 Task: Create a task  Develop a new online tool for website optimization , assign it to team member softage.3@softage.net in the project AtlasTech and update the status of the task to  Off Track , set the priority of the task to Medium
Action: Mouse moved to (104, 264)
Screenshot: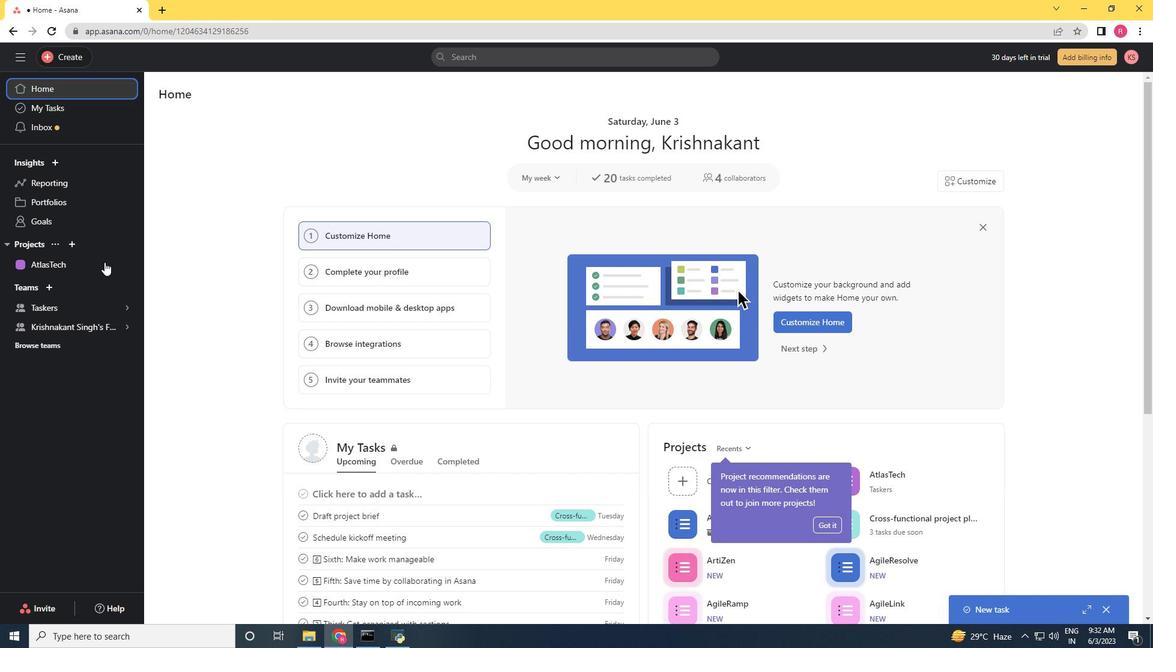 
Action: Mouse pressed left at (104, 264)
Screenshot: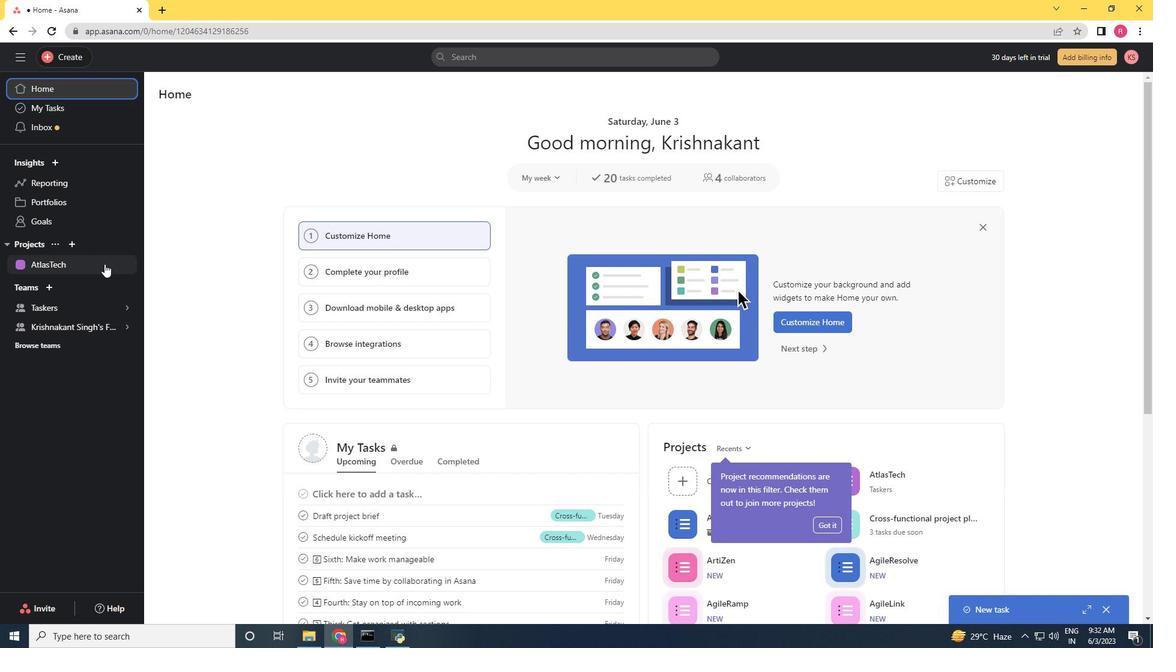 
Action: Mouse moved to (416, 317)
Screenshot: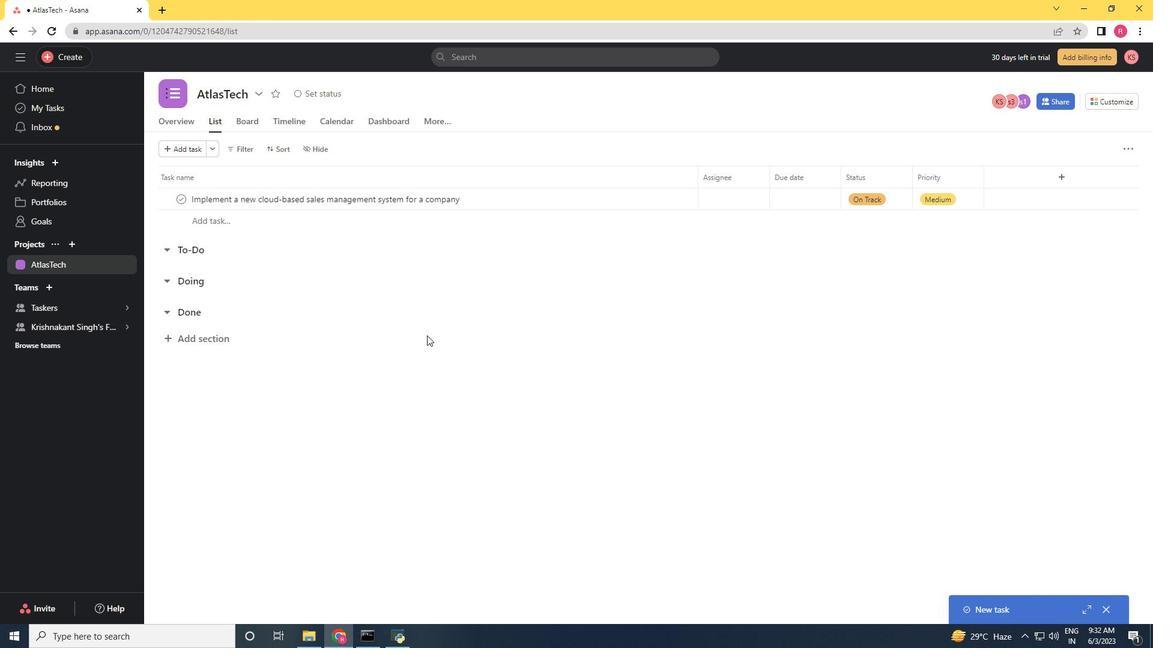
Action: Mouse scrolled (416, 317) with delta (0, 0)
Screenshot: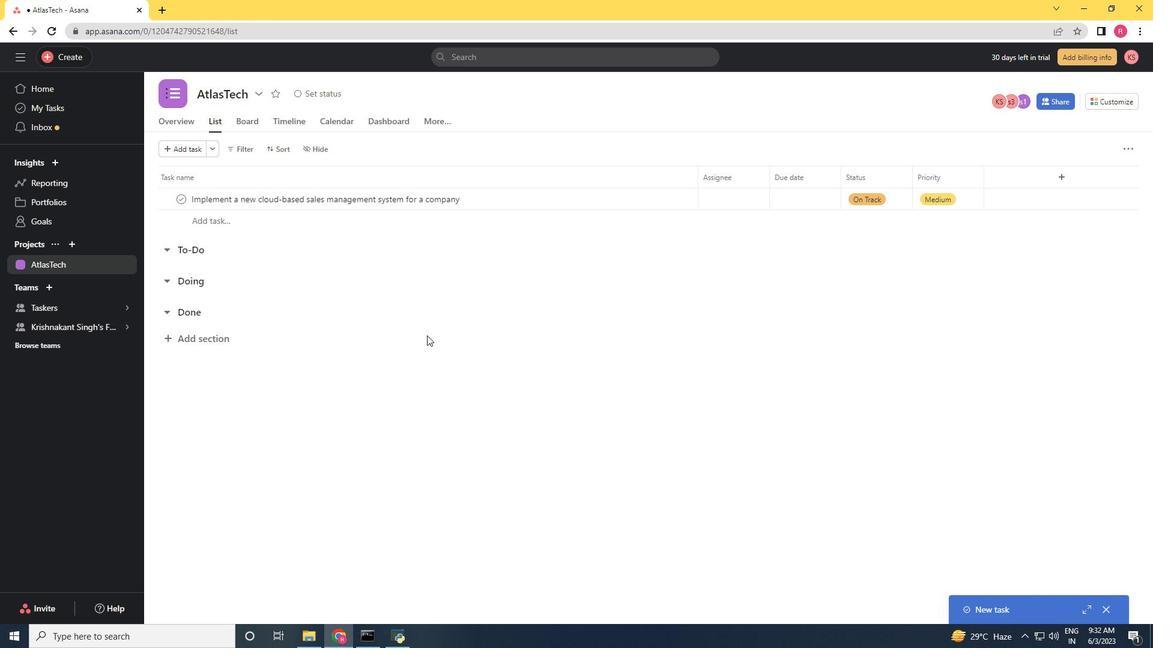 
Action: Mouse moved to (68, 58)
Screenshot: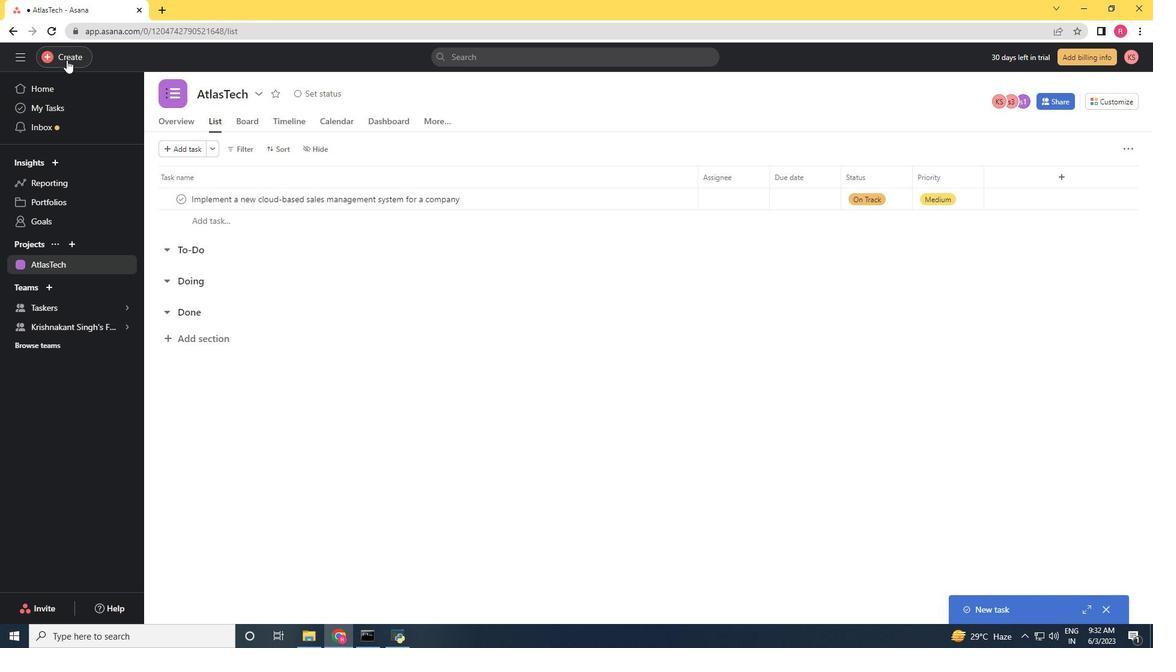 
Action: Mouse pressed left at (68, 58)
Screenshot: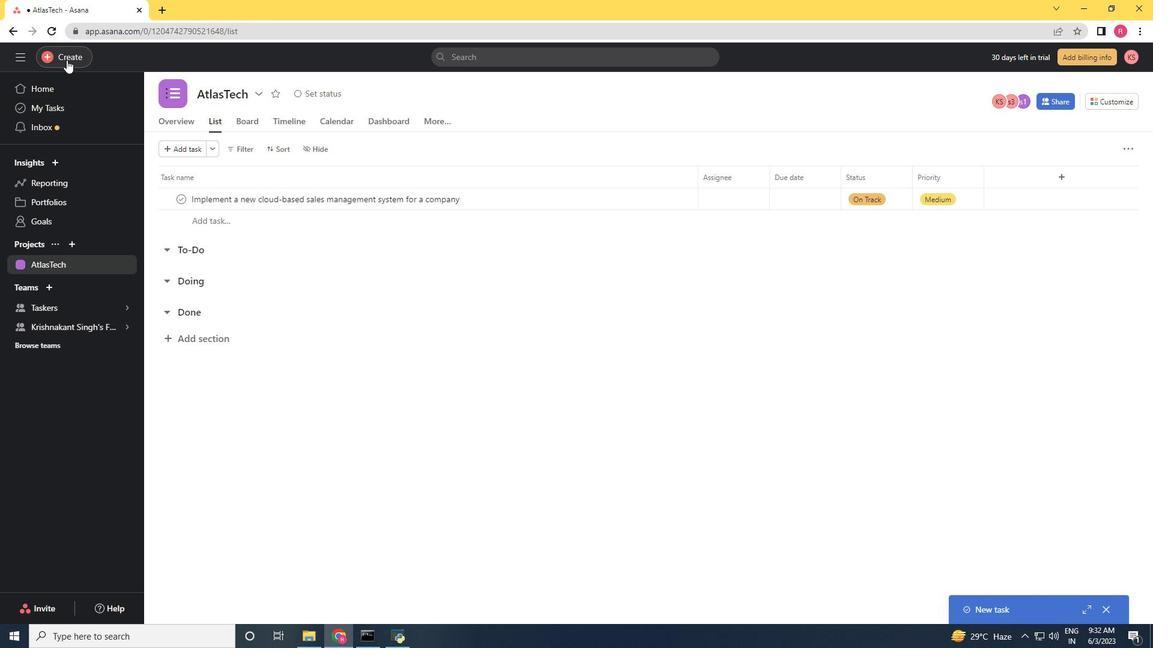 
Action: Mouse moved to (166, 58)
Screenshot: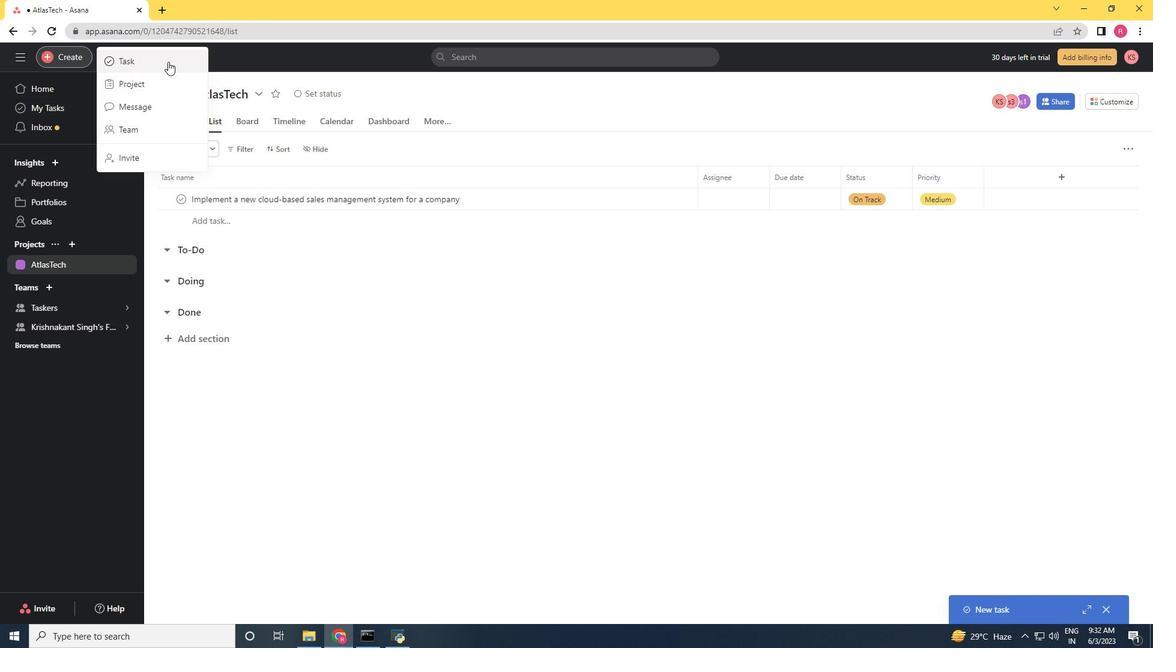 
Action: Mouse pressed left at (166, 58)
Screenshot: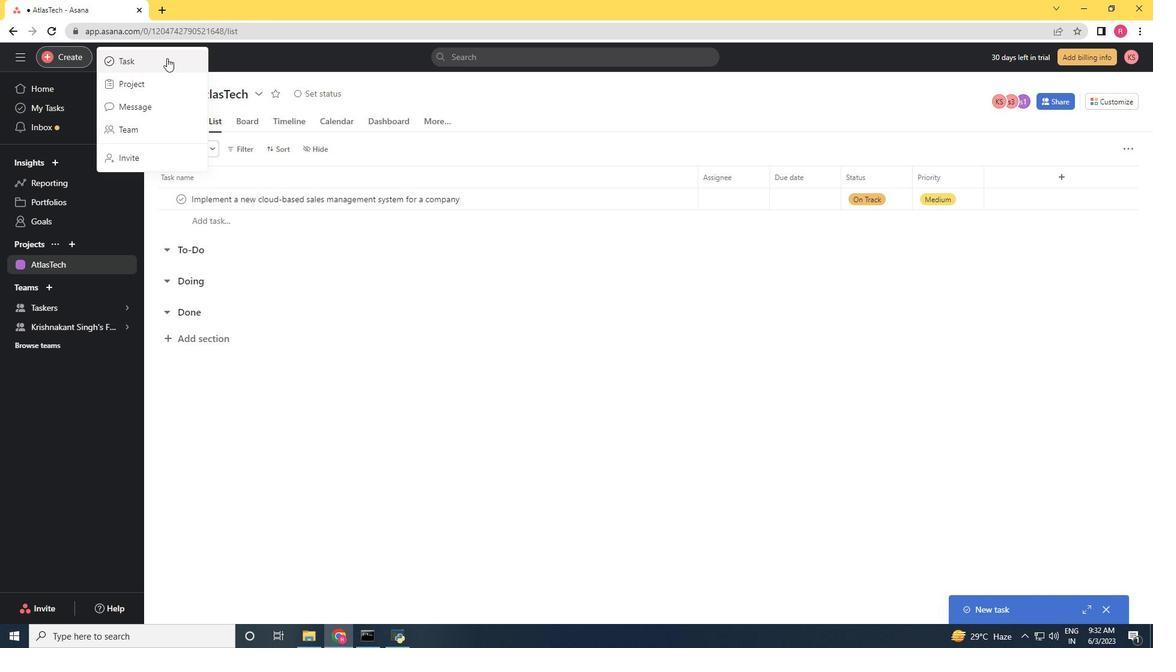 
Action: Key pressed <Key.shift>Develop<Key.space>a<Key.space>new<Key.space>online<Key.space>tf<Key.backspace>oo<Key.space><Key.backspace>l<Key.space>for<Key.space>website<Key.space>optimization<Key.space>
Screenshot: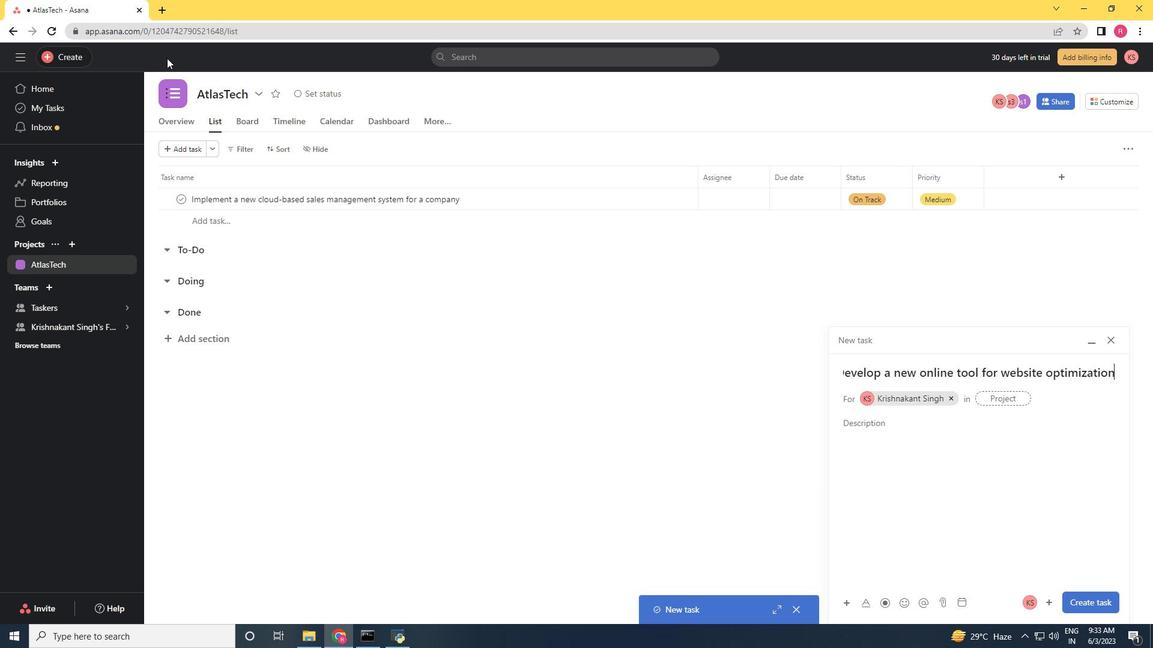 
Action: Mouse moved to (951, 399)
Screenshot: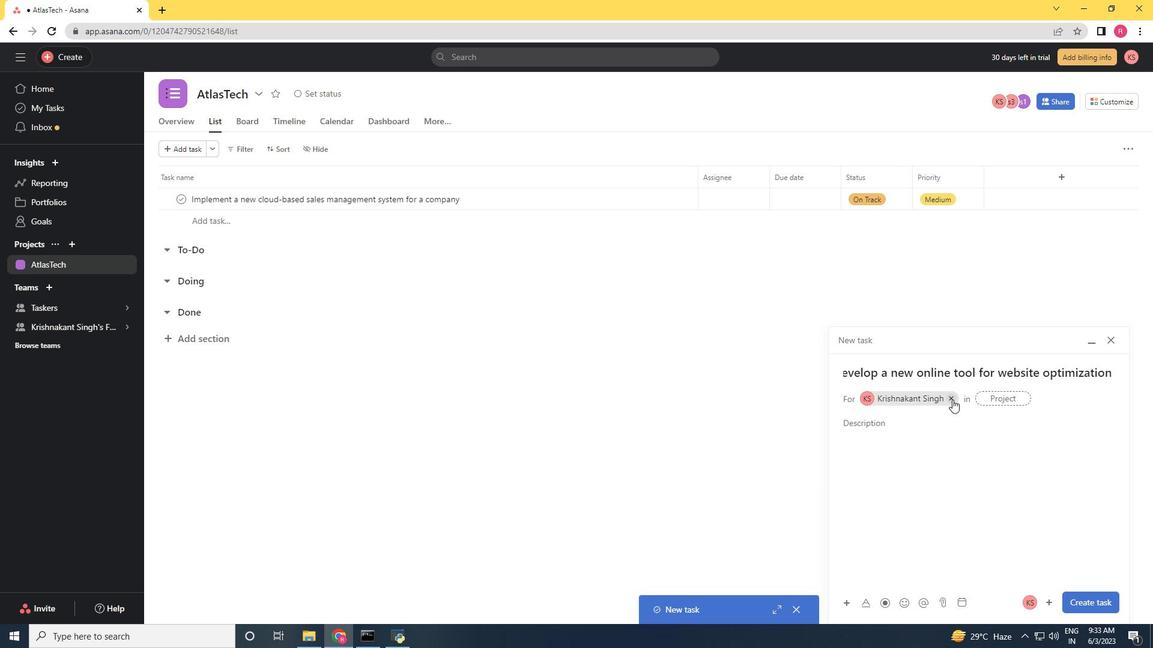 
Action: Mouse pressed left at (951, 399)
Screenshot: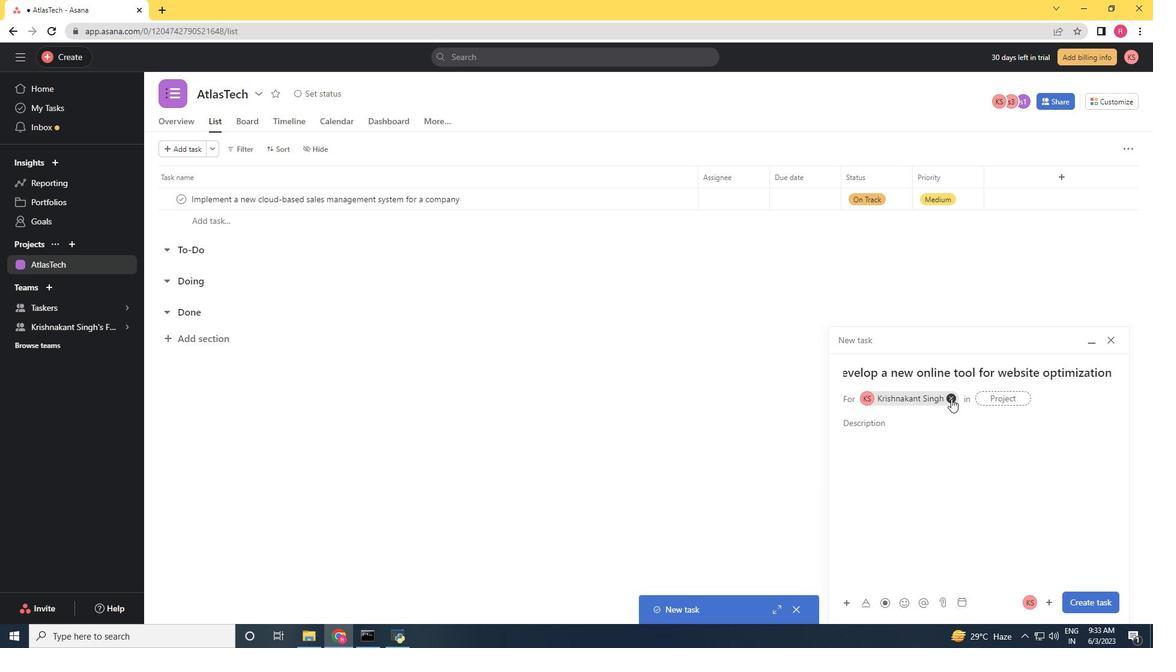 
Action: Mouse moved to (898, 398)
Screenshot: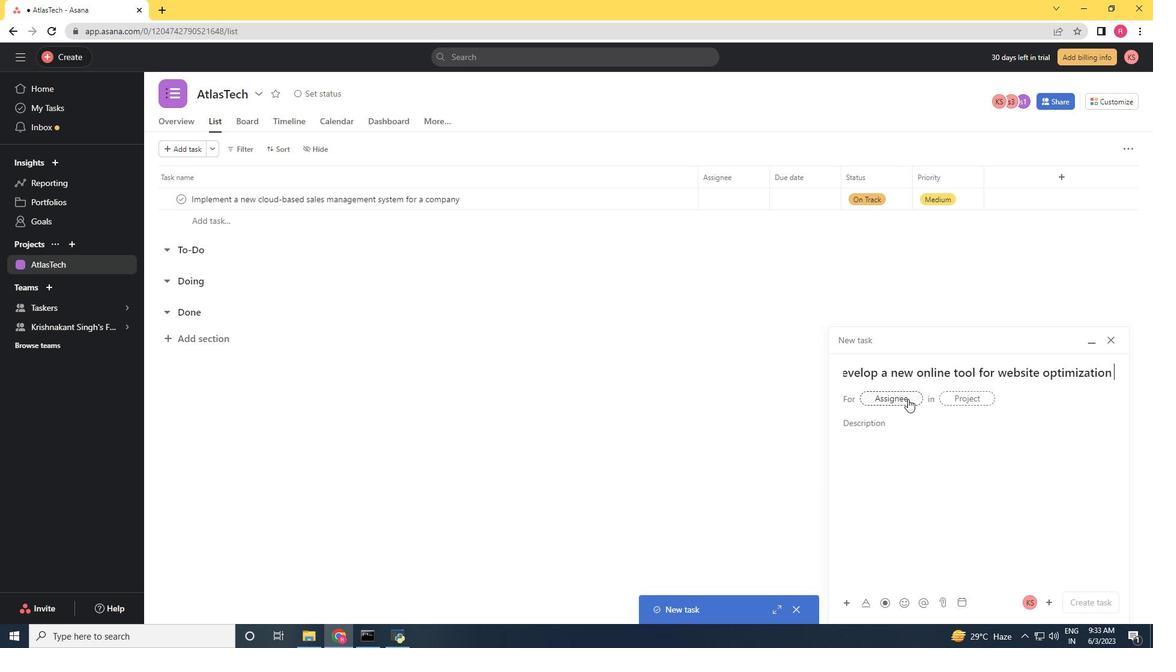 
Action: Mouse pressed left at (898, 398)
Screenshot: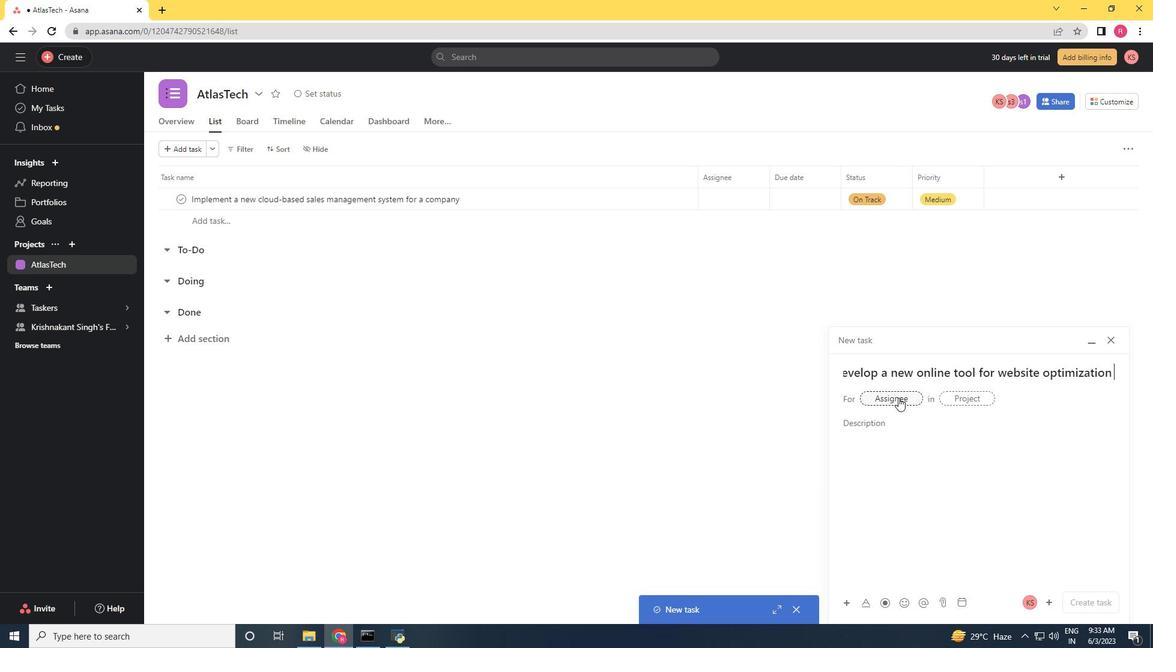 
Action: Mouse moved to (865, 419)
Screenshot: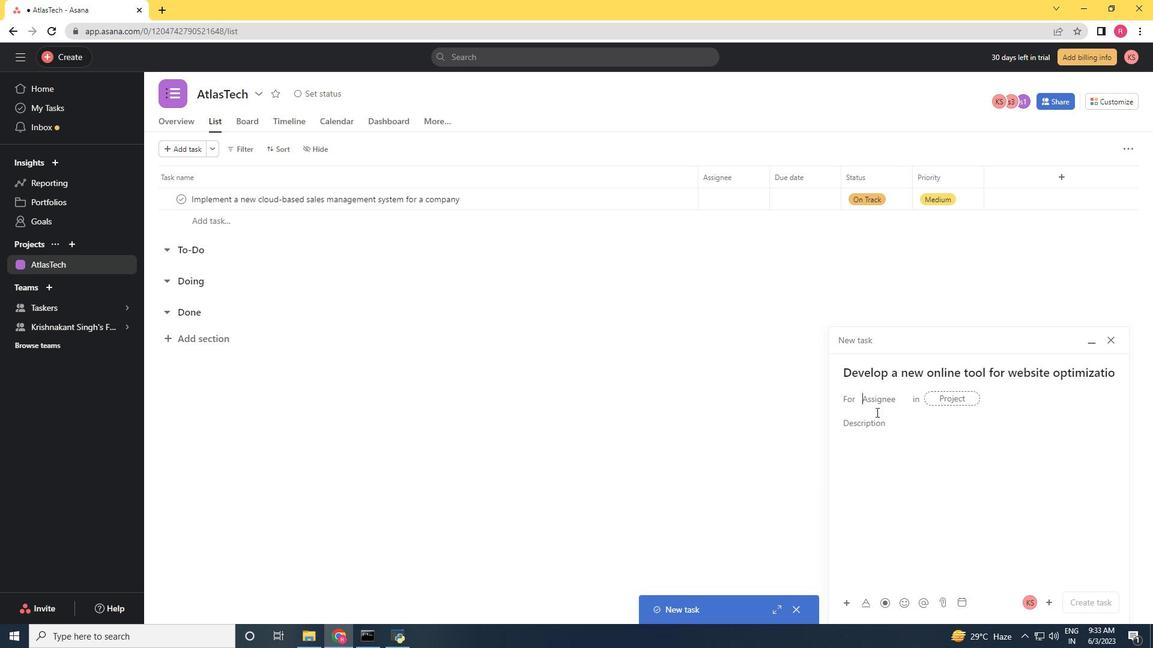 
Action: Key pressed softage.3<Key.shift>@softage.net
Screenshot: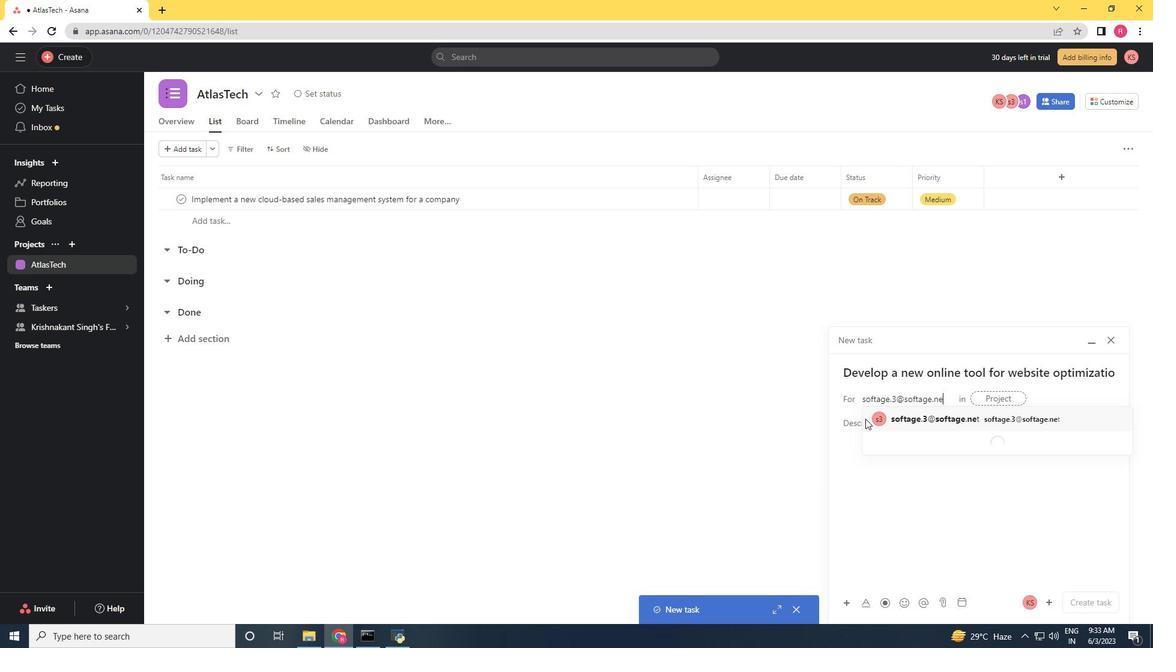
Action: Mouse moved to (953, 417)
Screenshot: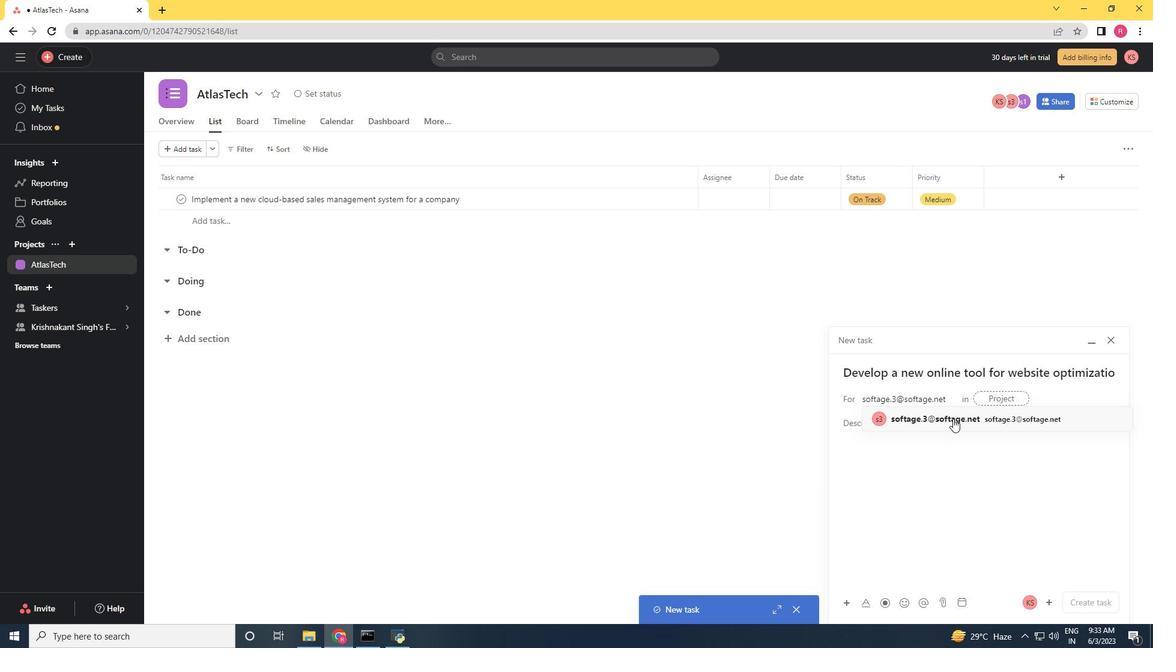 
Action: Mouse pressed left at (953, 417)
Screenshot: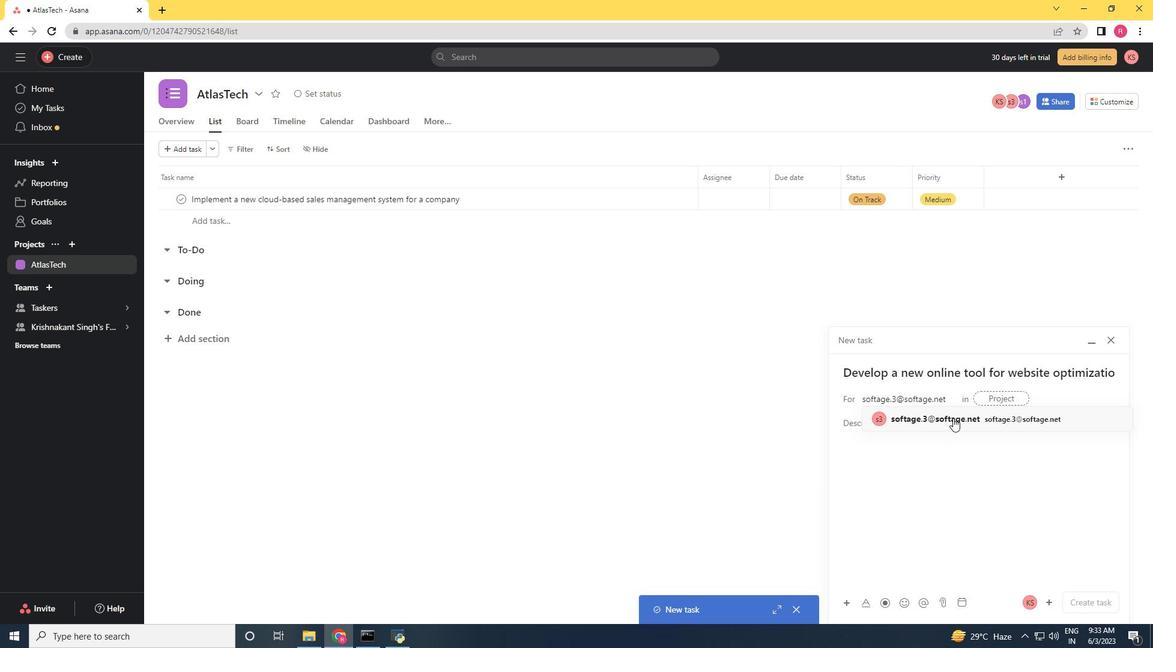 
Action: Mouse moved to (798, 420)
Screenshot: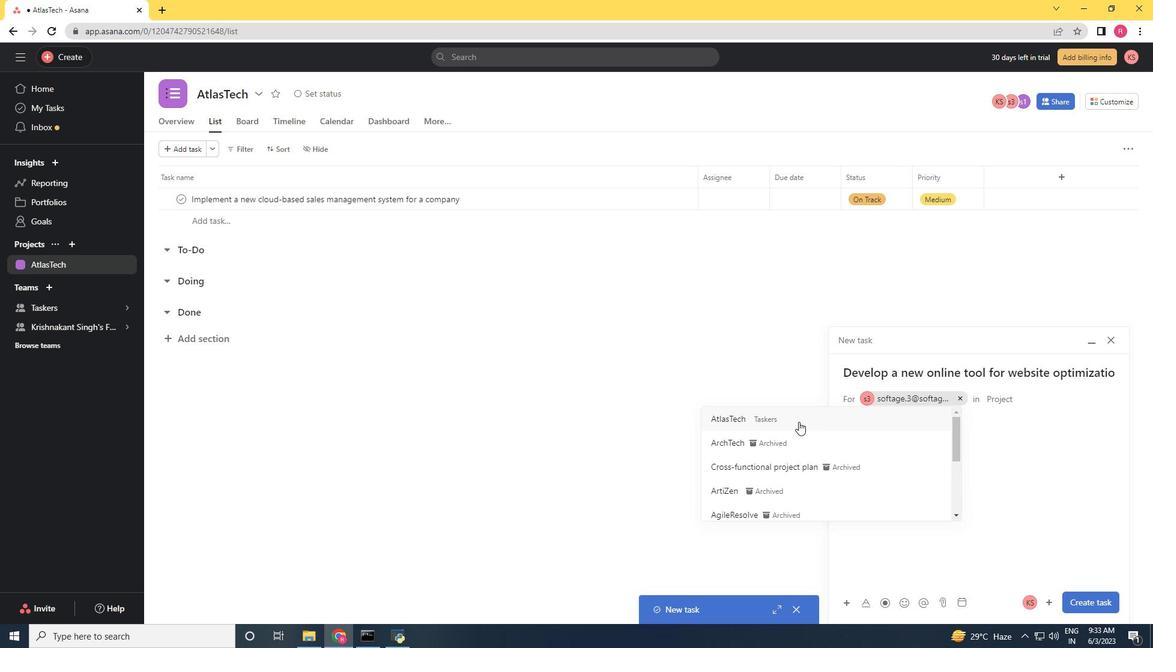 
Action: Mouse pressed left at (798, 420)
Screenshot: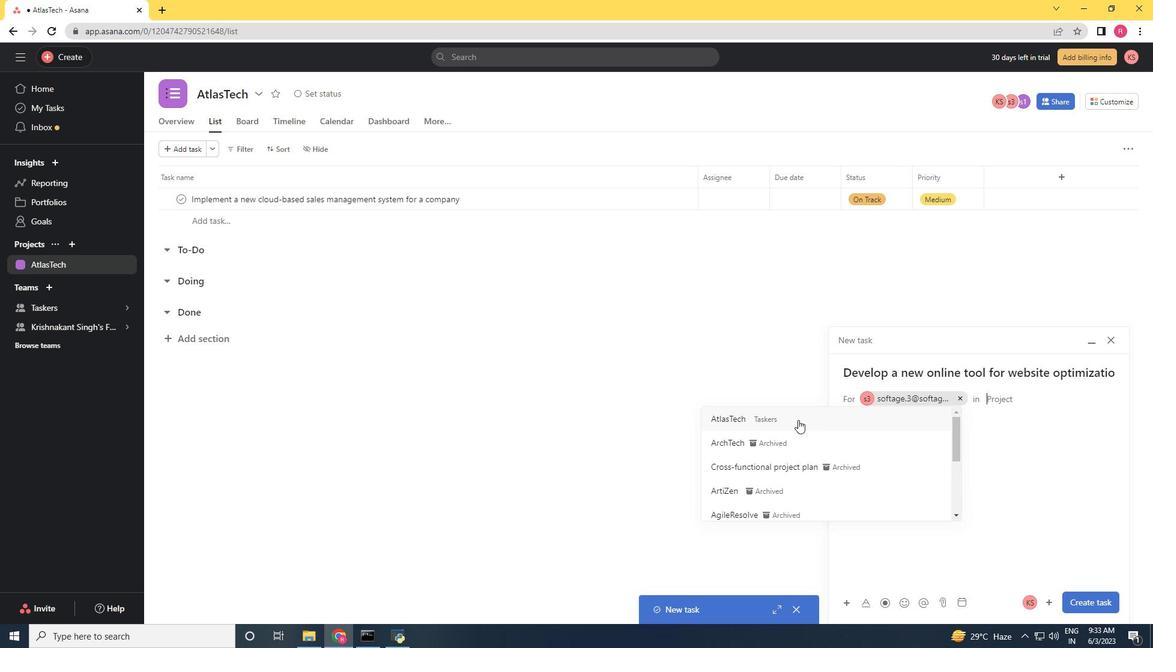 
Action: Mouse moved to (905, 431)
Screenshot: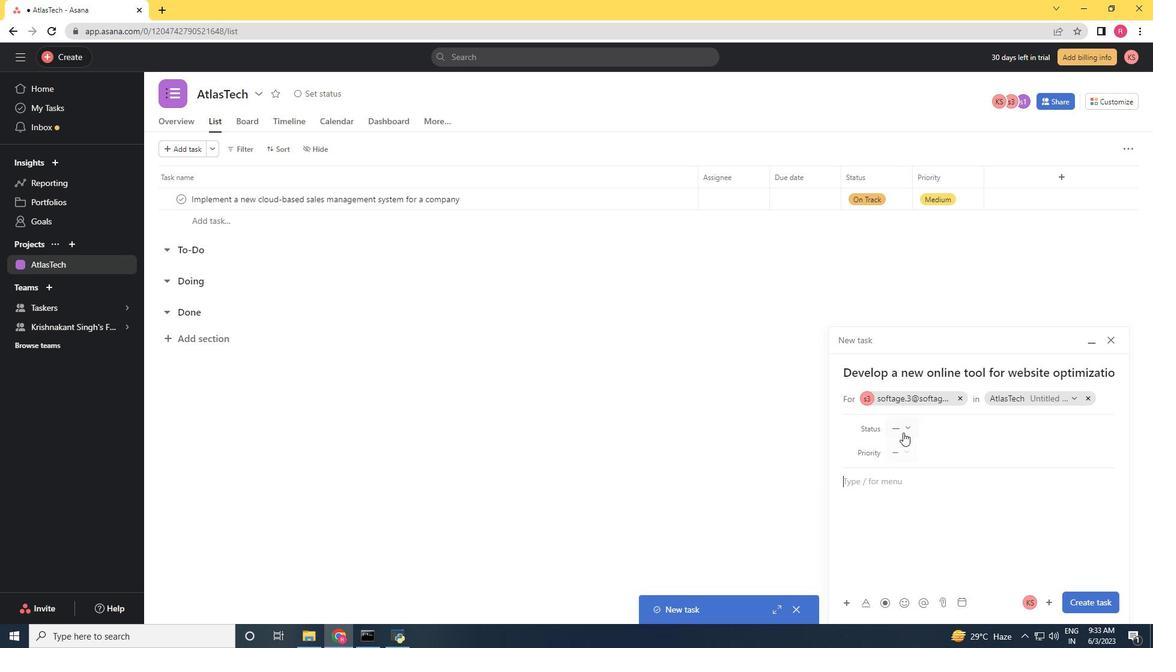 
Action: Mouse pressed left at (905, 431)
Screenshot: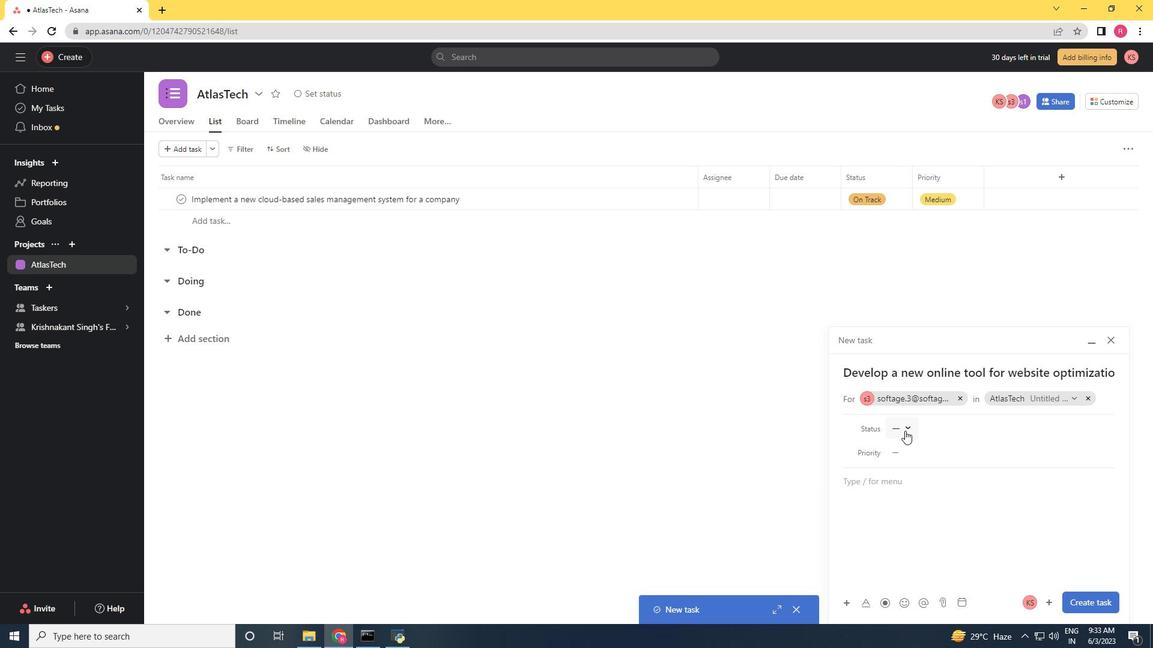 
Action: Mouse moved to (929, 487)
Screenshot: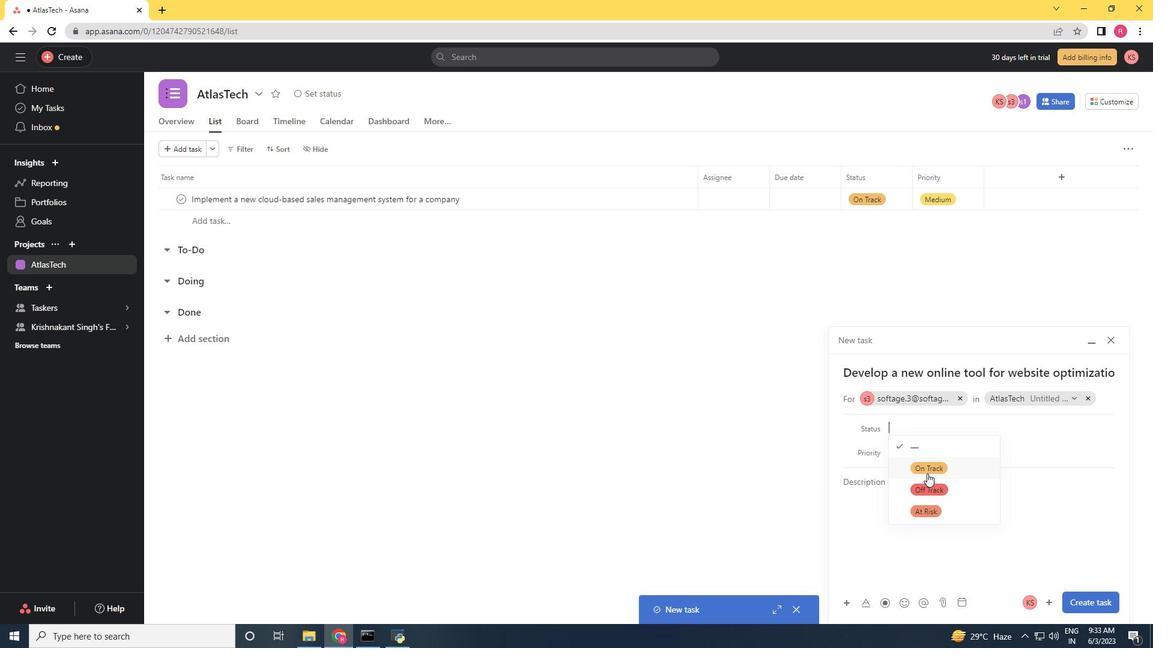 
Action: Mouse pressed left at (929, 487)
Screenshot: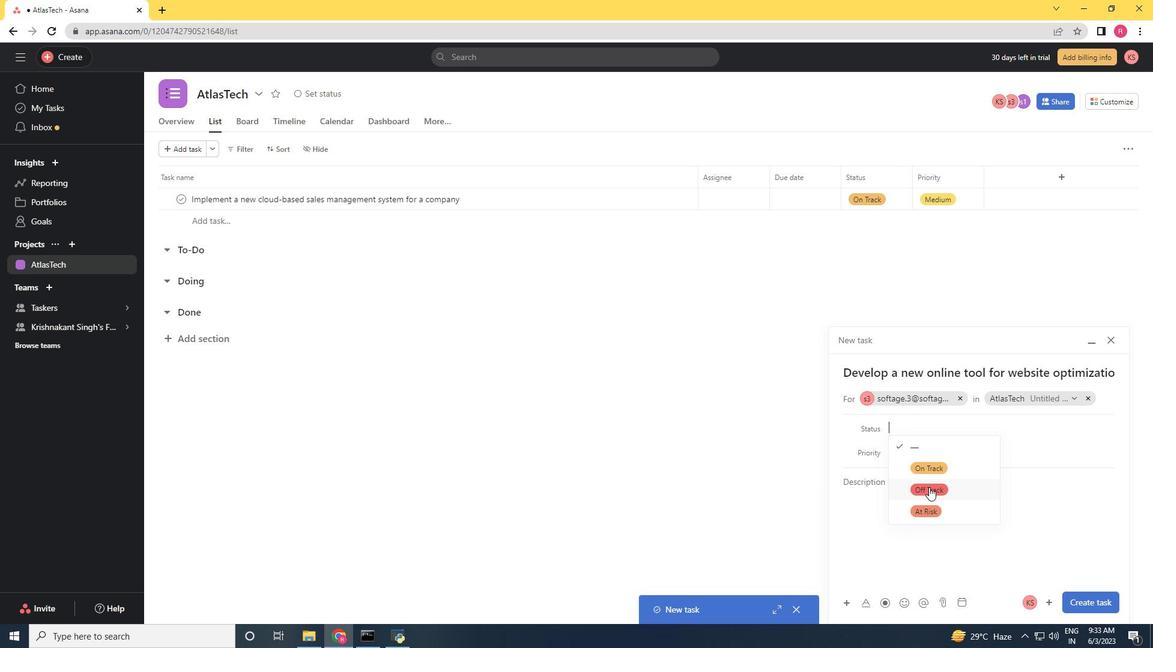 
Action: Mouse moved to (908, 454)
Screenshot: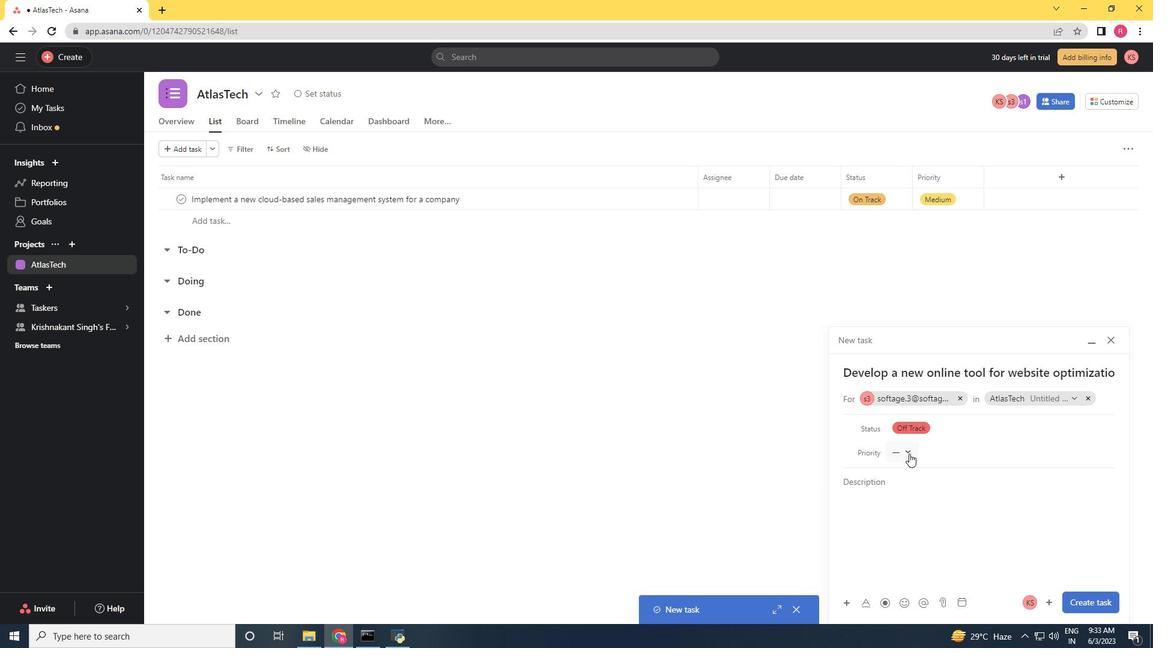
Action: Mouse pressed left at (908, 454)
Screenshot: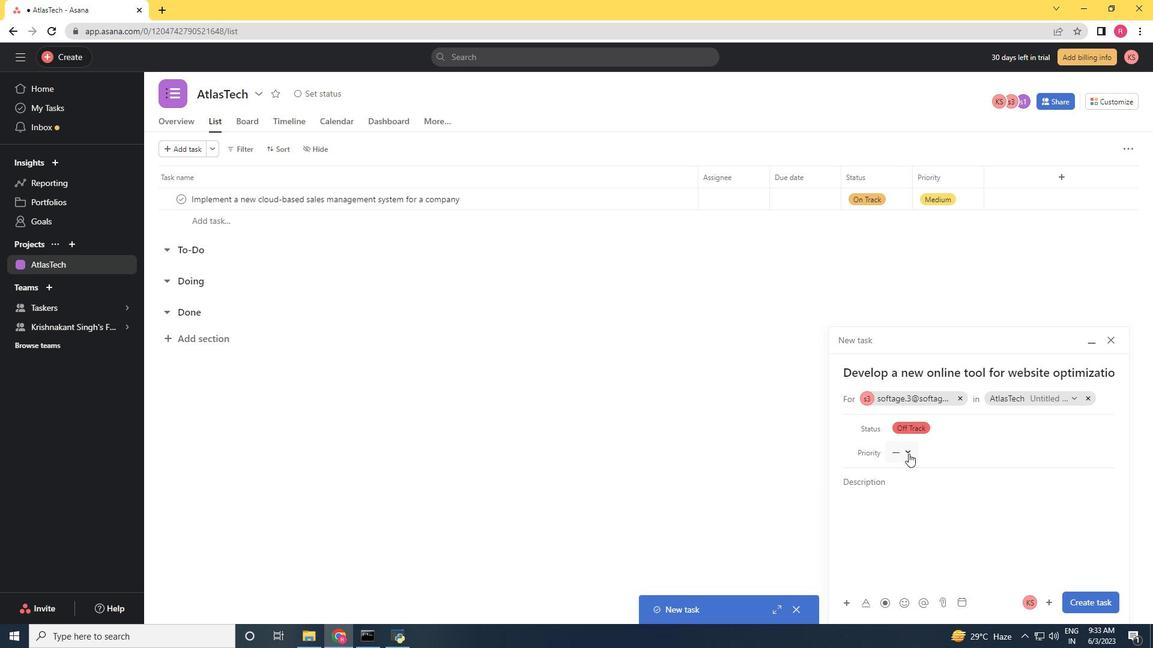 
Action: Mouse moved to (926, 518)
Screenshot: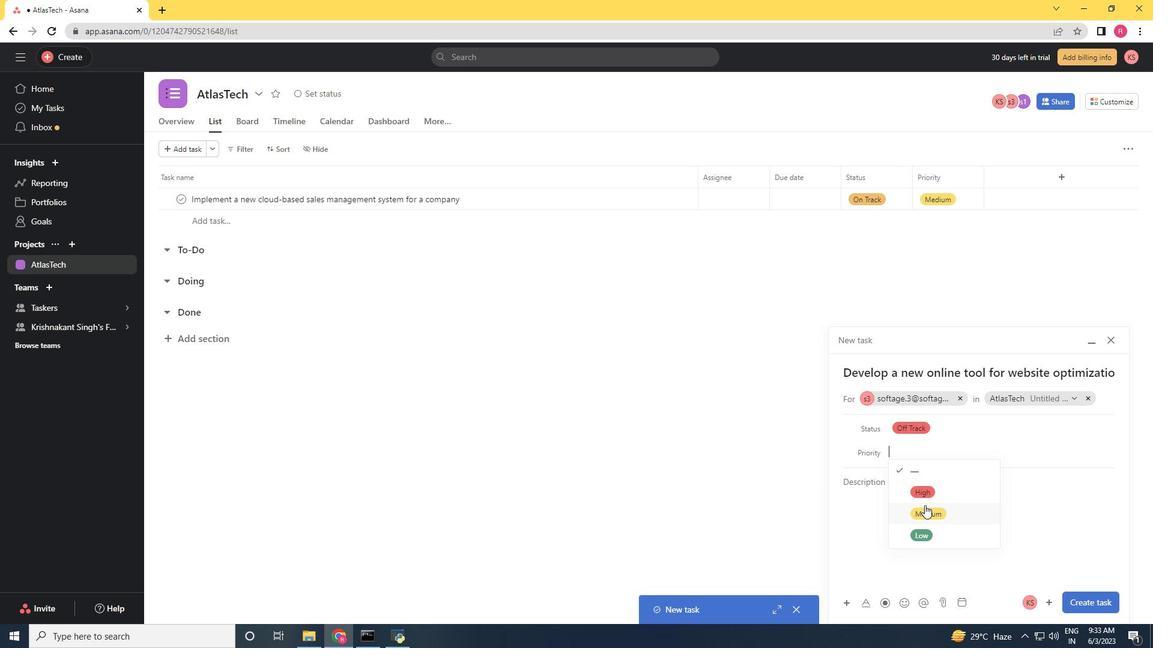 
Action: Mouse pressed left at (926, 518)
Screenshot: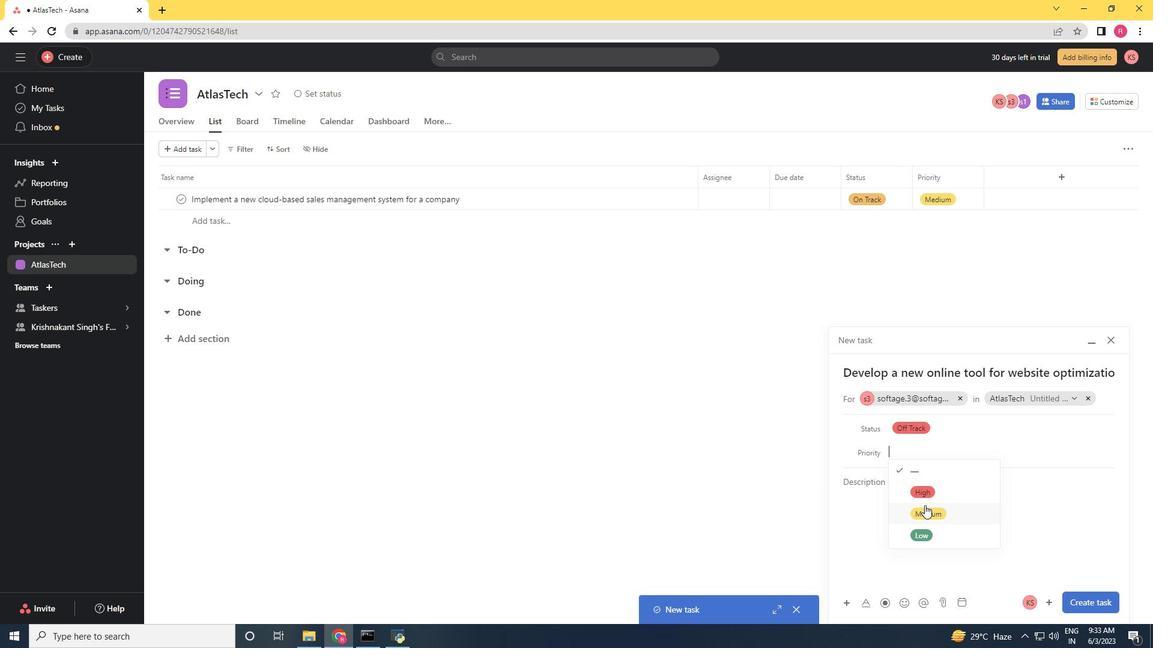 
Action: Mouse moved to (1095, 599)
Screenshot: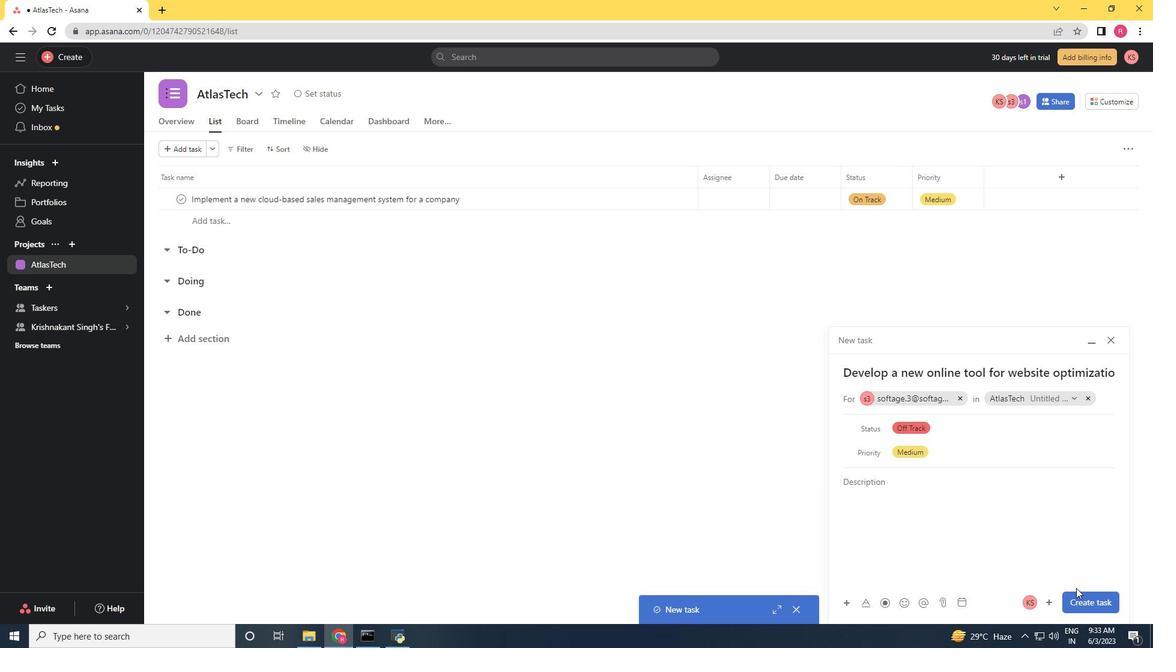 
Action: Mouse pressed left at (1095, 599)
Screenshot: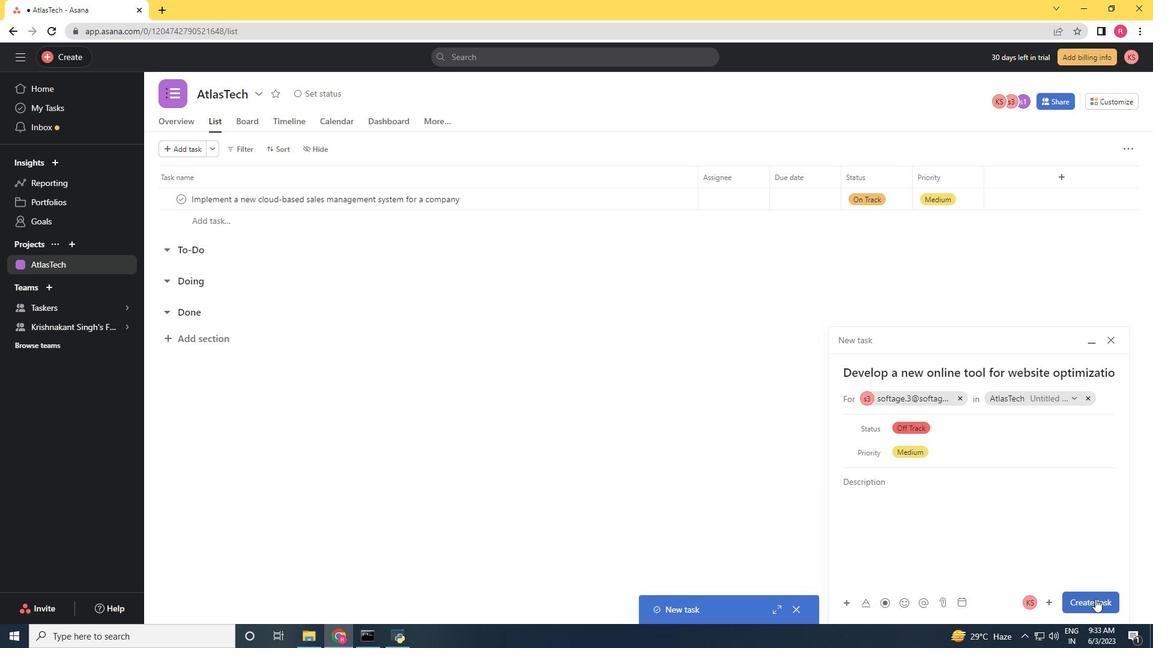 
Action: Mouse moved to (843, 561)
Screenshot: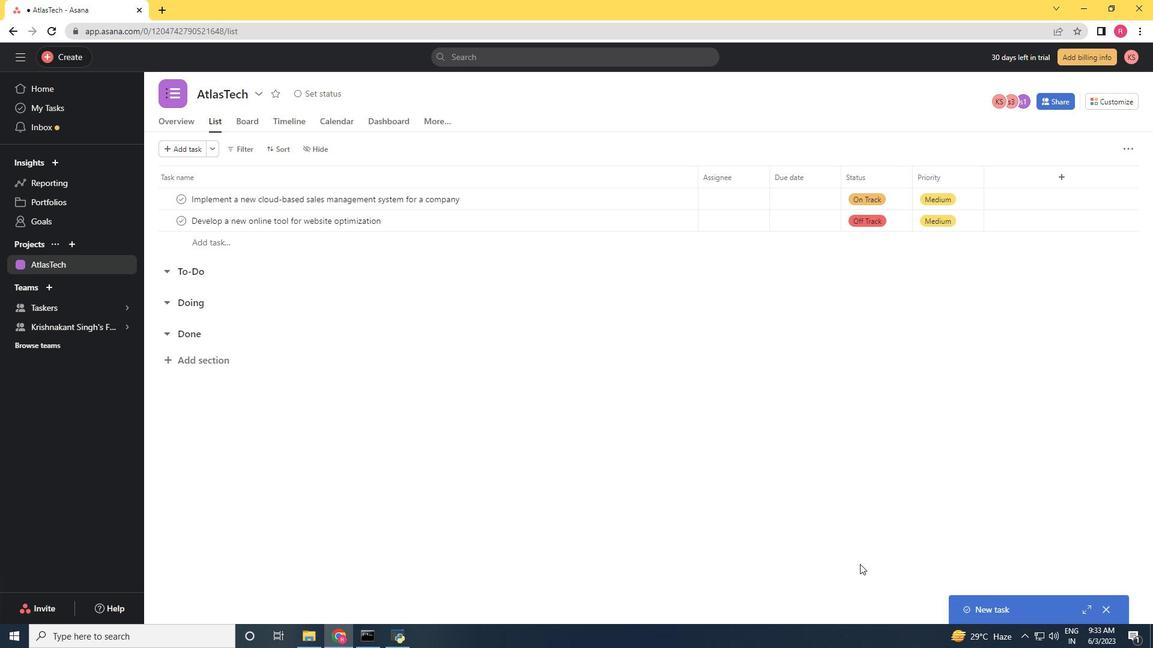 
